 Task: Create a new section "Priority" with the category polls in the repository "Javascript".
Action: Mouse moved to (919, 191)
Screenshot: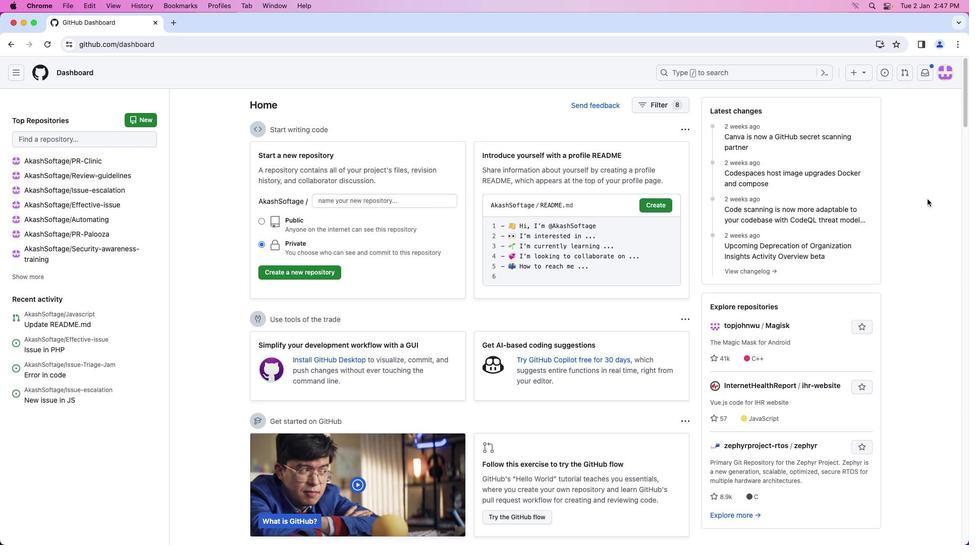 
Action: Mouse pressed left at (919, 191)
Screenshot: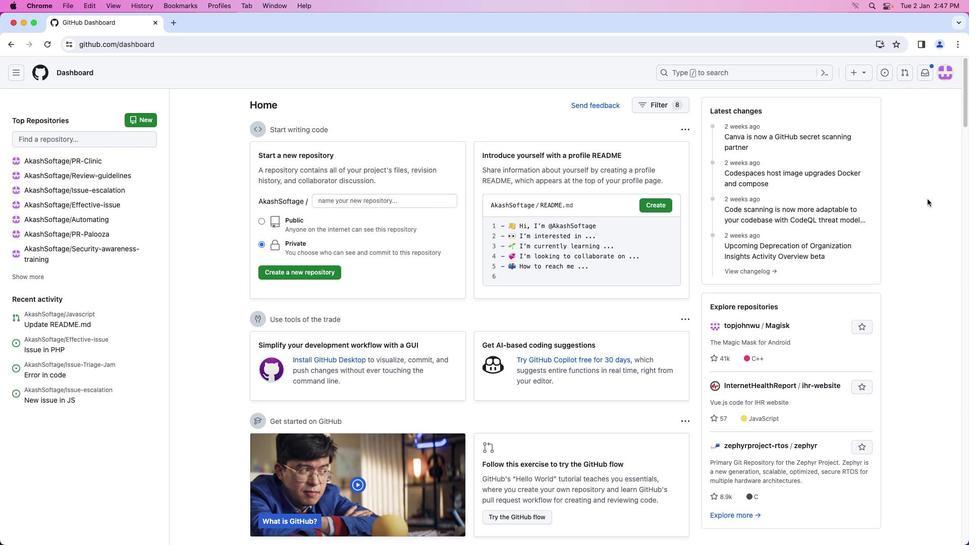 
Action: Mouse moved to (936, 67)
Screenshot: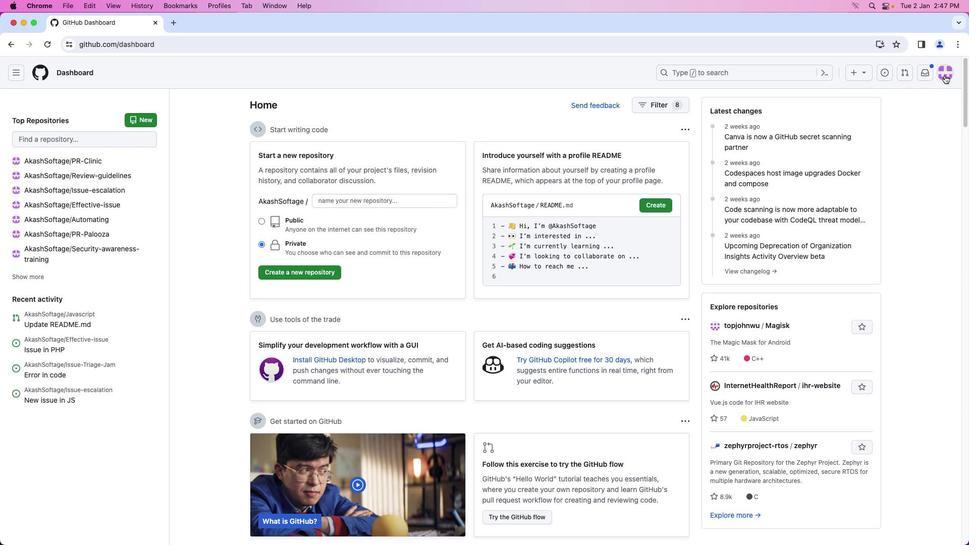 
Action: Mouse pressed left at (936, 67)
Screenshot: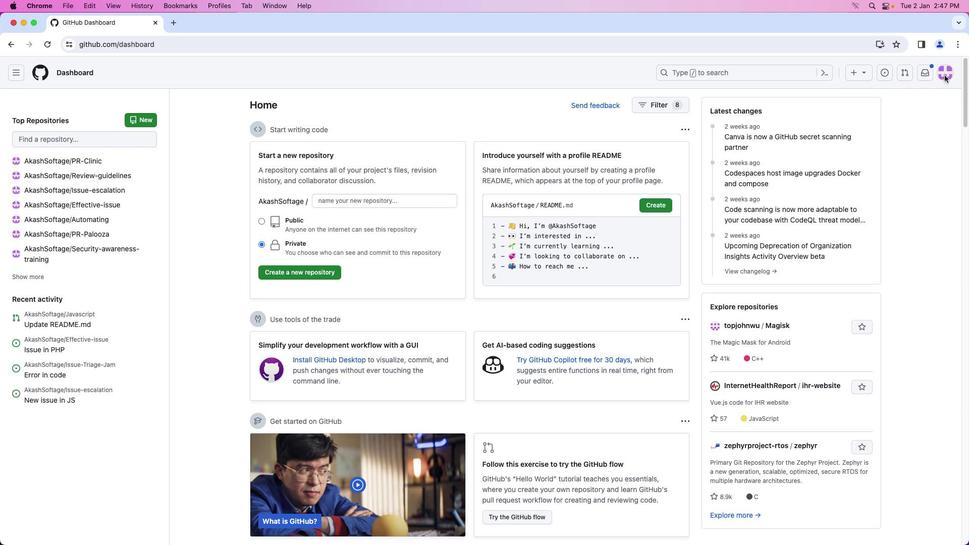 
Action: Mouse moved to (883, 156)
Screenshot: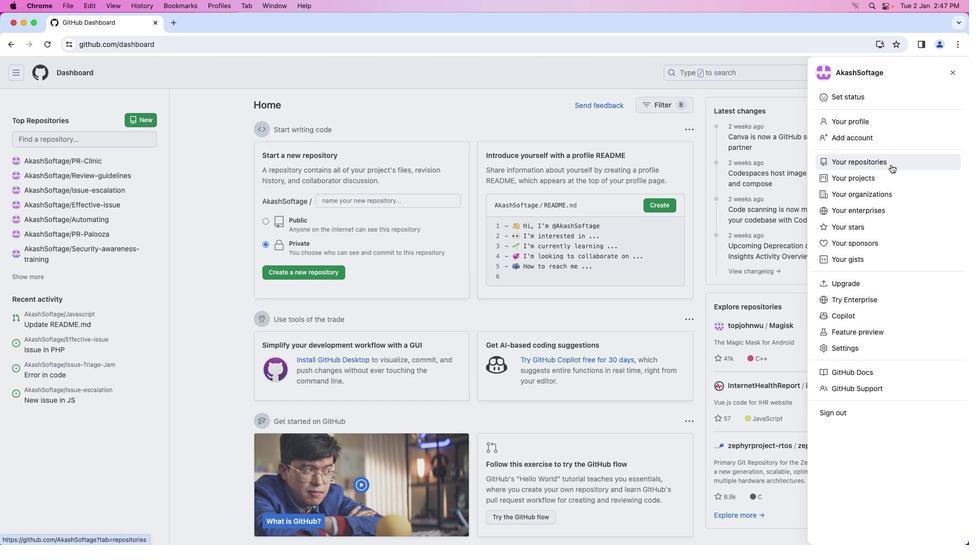 
Action: Mouse pressed left at (883, 156)
Screenshot: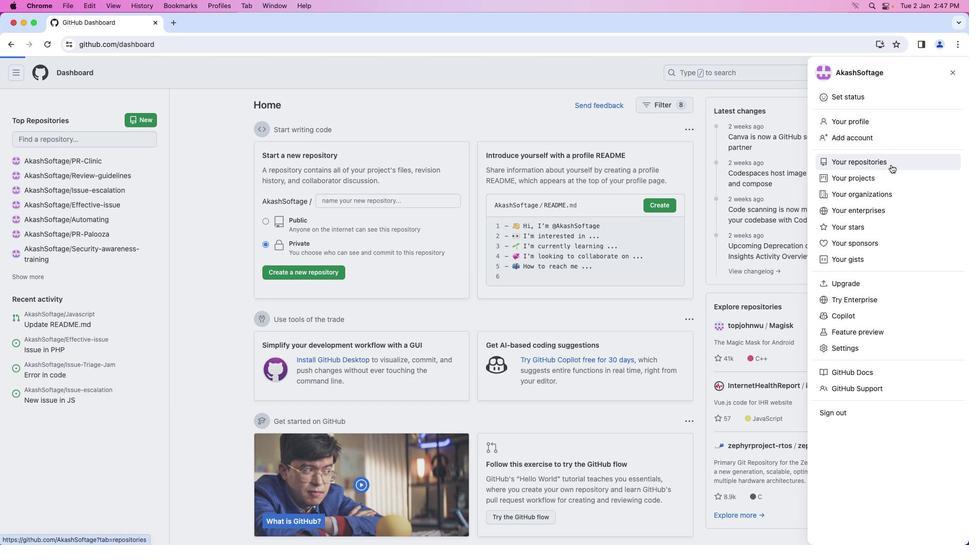 
Action: Mouse moved to (344, 161)
Screenshot: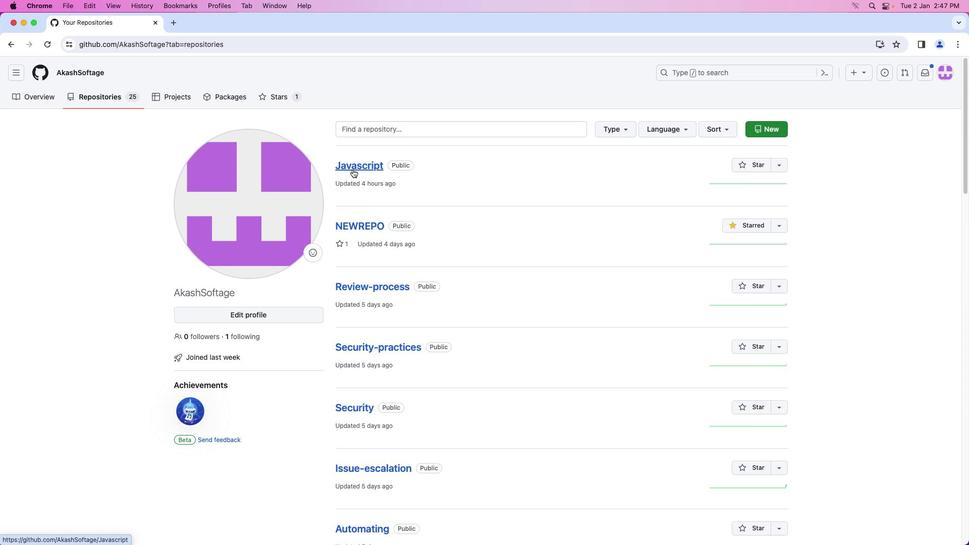 
Action: Mouse pressed left at (344, 161)
Screenshot: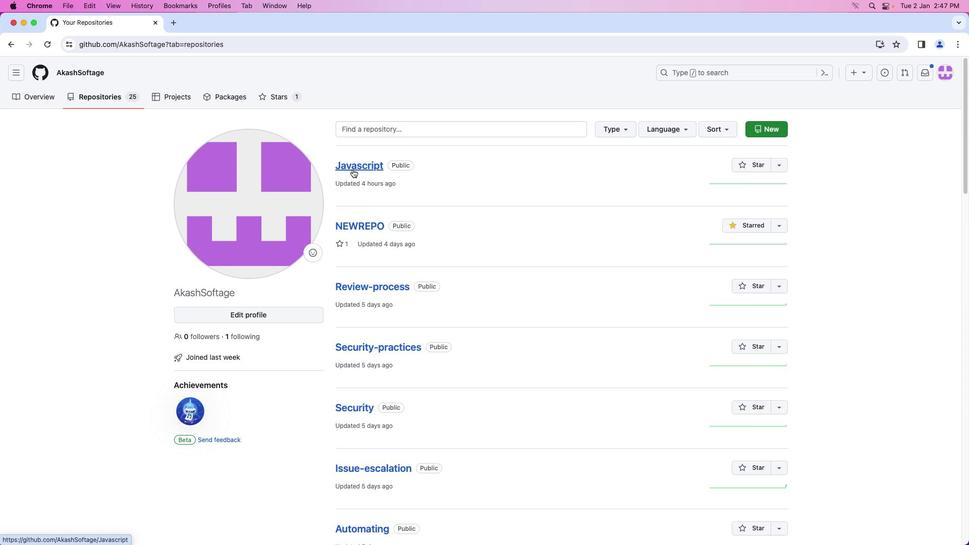 
Action: Mouse moved to (203, 92)
Screenshot: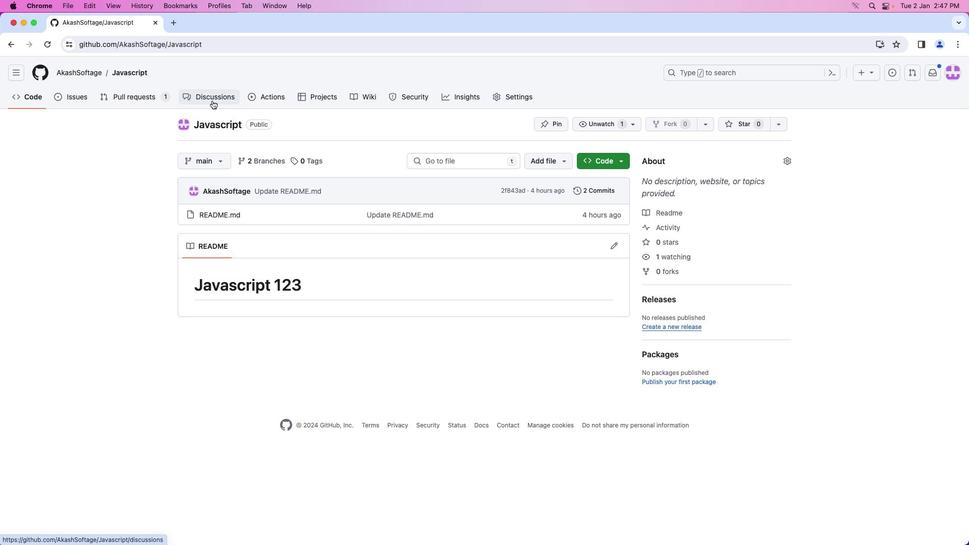 
Action: Mouse pressed left at (203, 92)
Screenshot: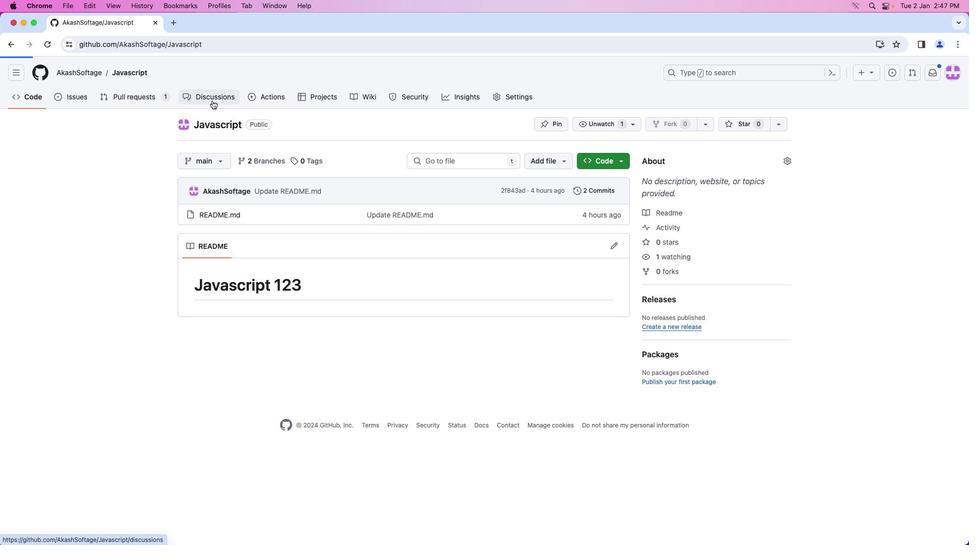 
Action: Mouse moved to (328, 240)
Screenshot: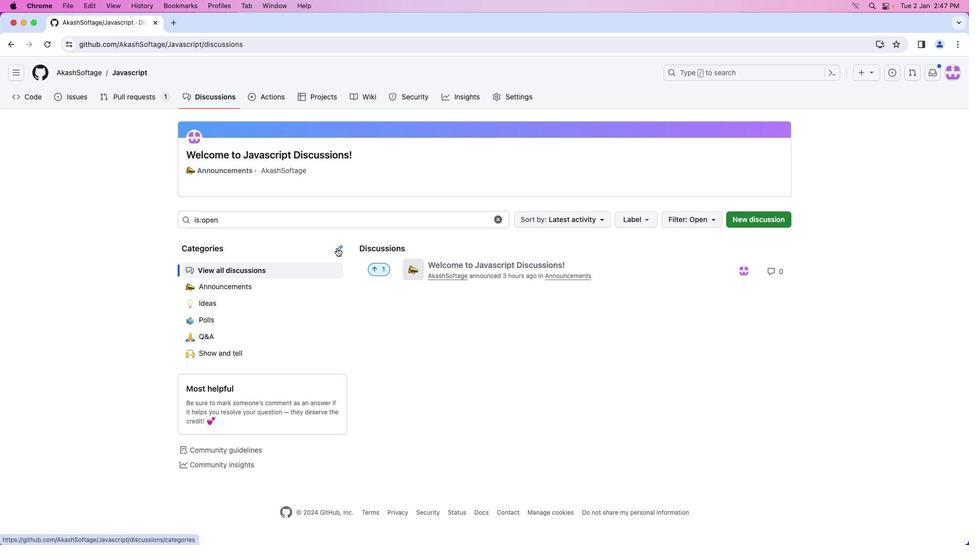 
Action: Mouse pressed left at (328, 240)
Screenshot: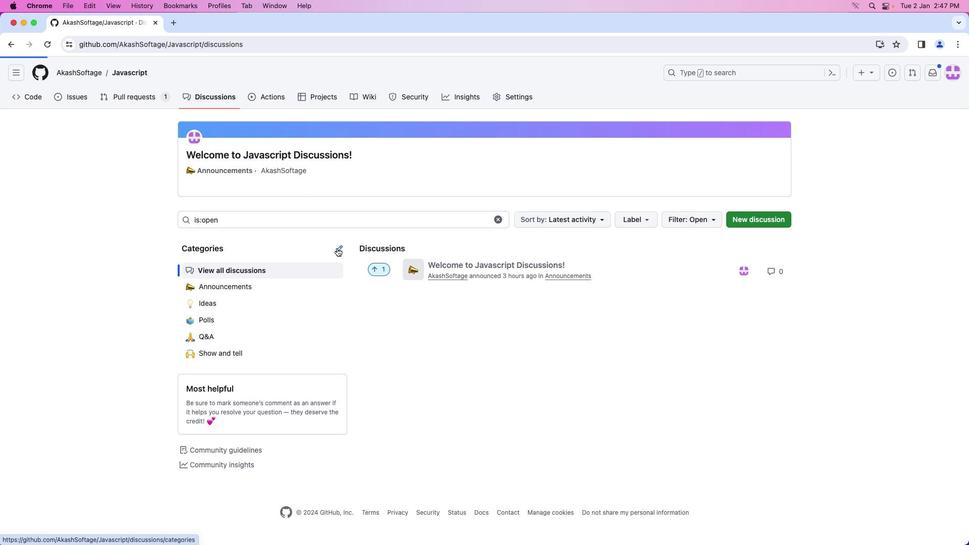 
Action: Mouse moved to (684, 123)
Screenshot: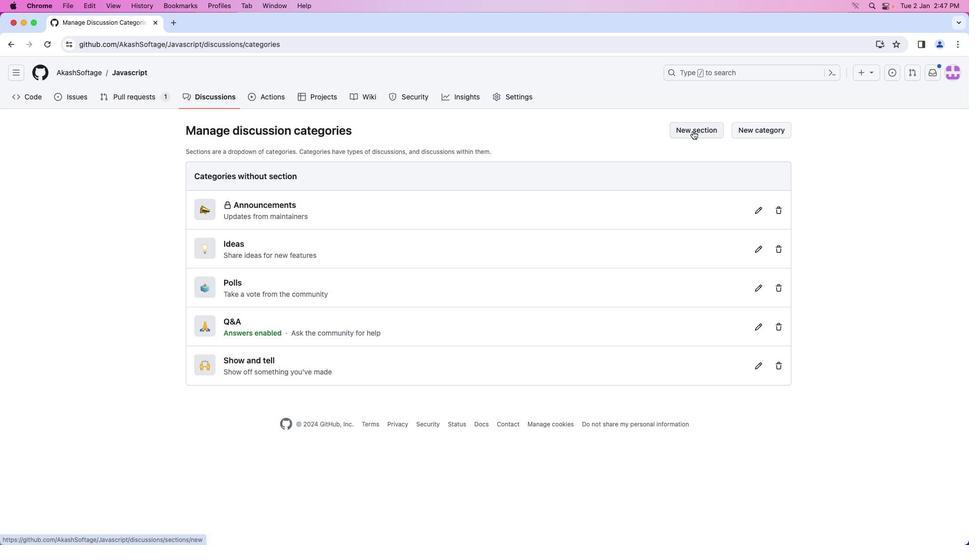 
Action: Mouse pressed left at (684, 123)
Screenshot: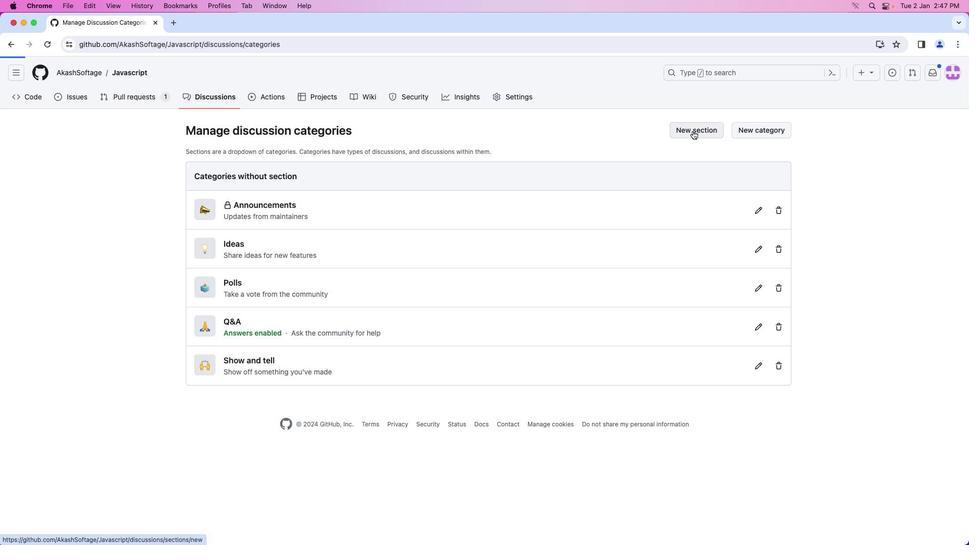 
Action: Mouse moved to (405, 167)
Screenshot: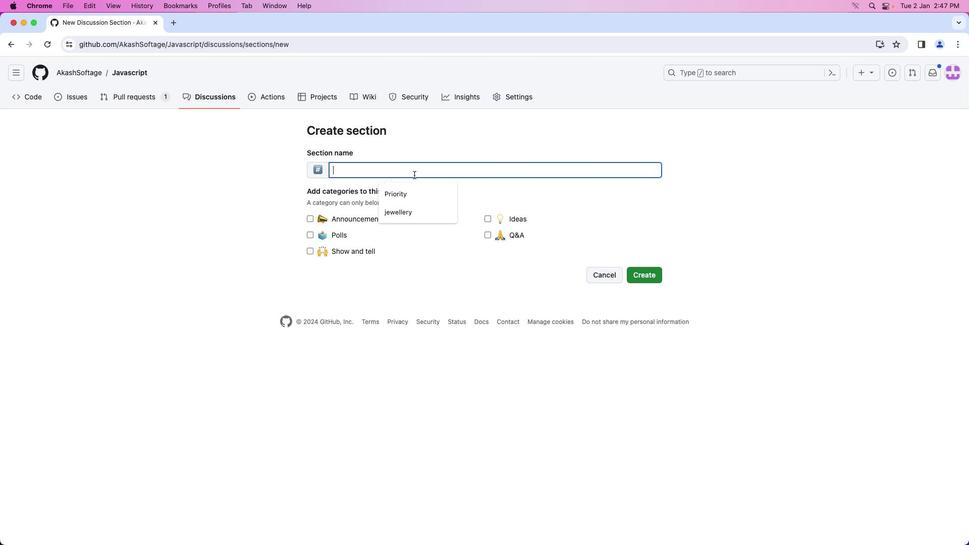 
Action: Mouse pressed left at (405, 167)
Screenshot: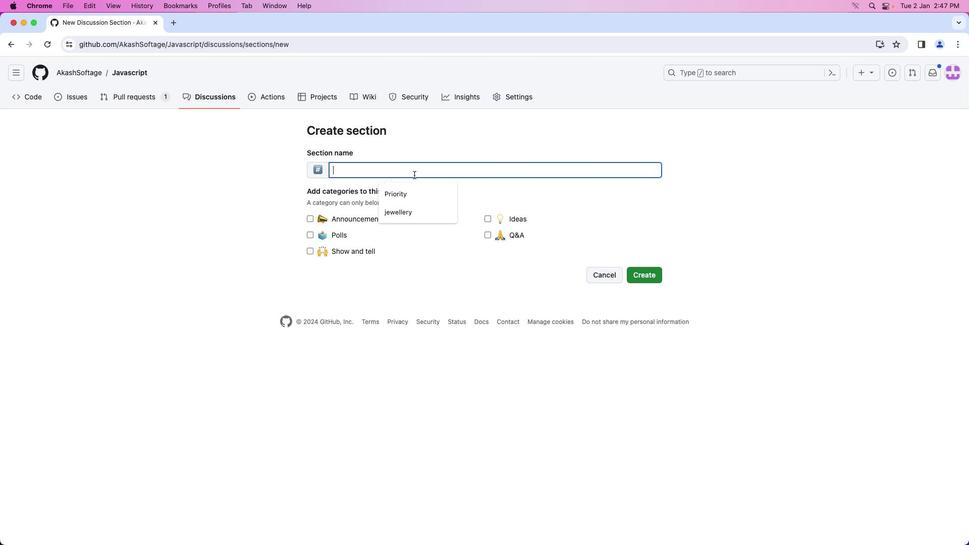 
Action: Key pressed 'P'Key.caps_lock'r''i''o''r''i''t''y'
Screenshot: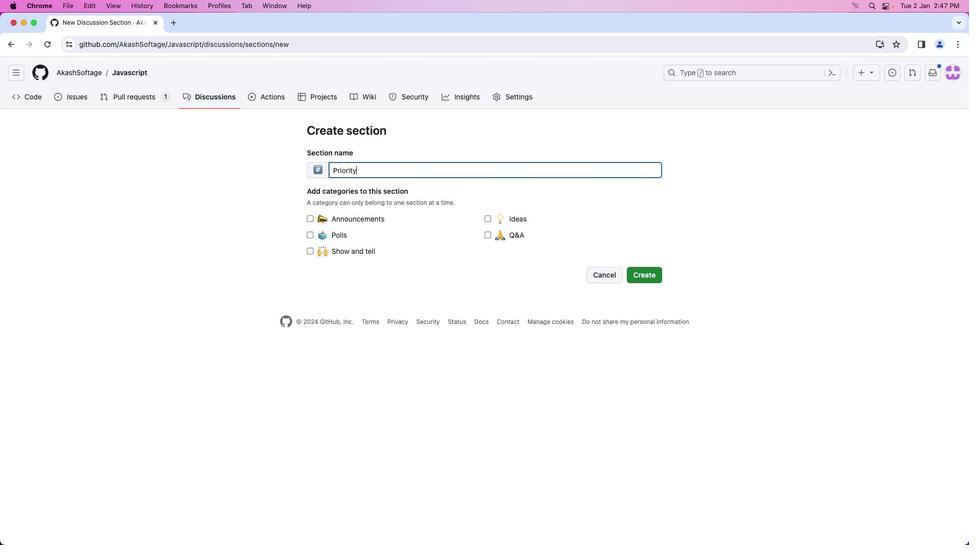 
Action: Mouse moved to (304, 227)
Screenshot: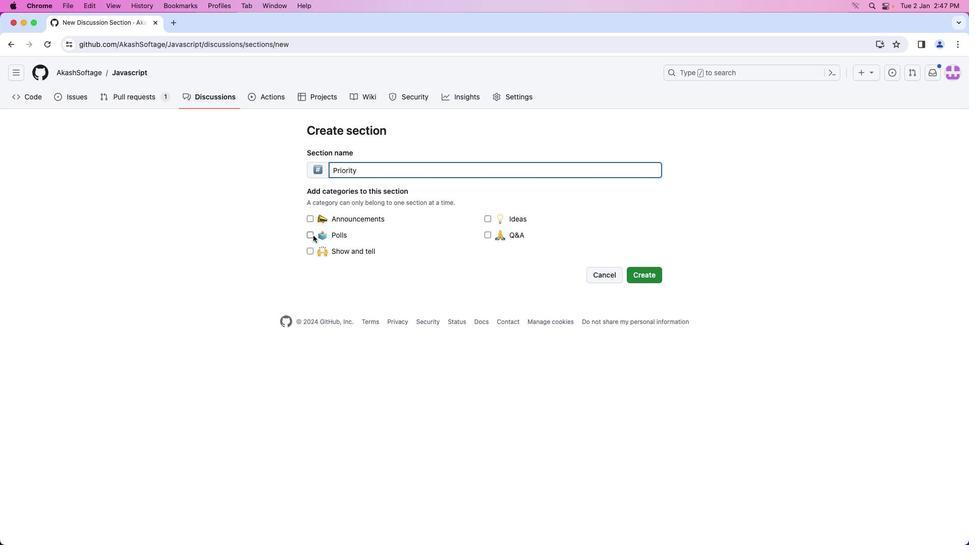 
Action: Mouse pressed left at (304, 227)
Screenshot: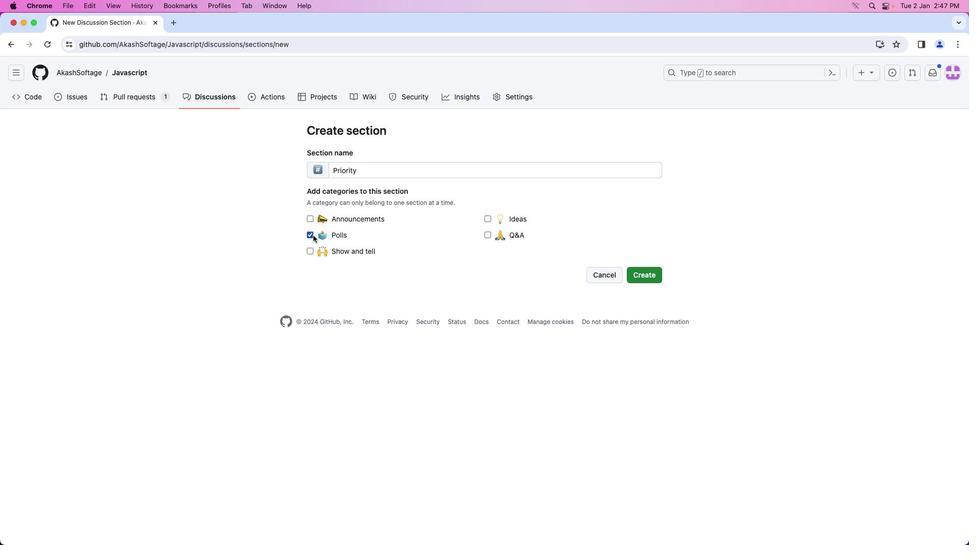 
Action: Mouse moved to (637, 264)
Screenshot: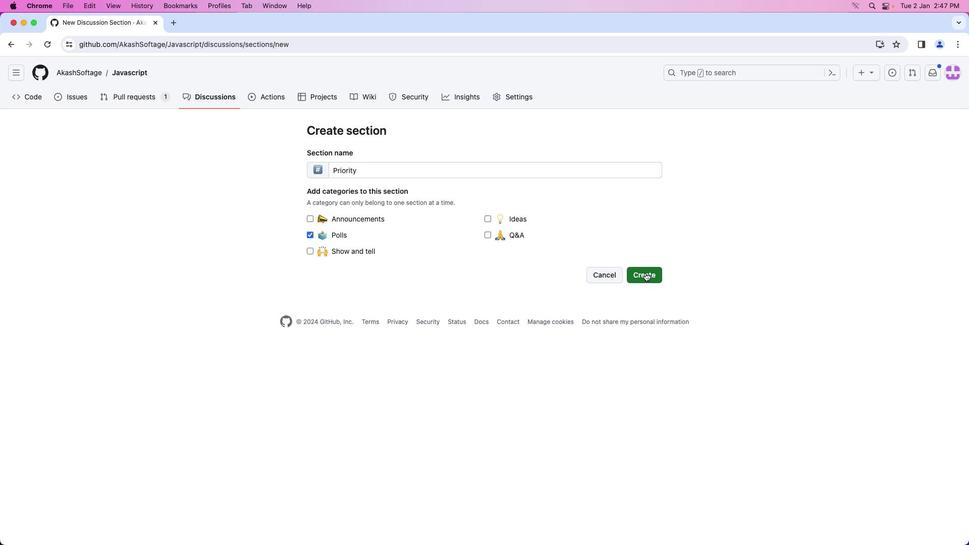 
Action: Mouse pressed left at (637, 264)
Screenshot: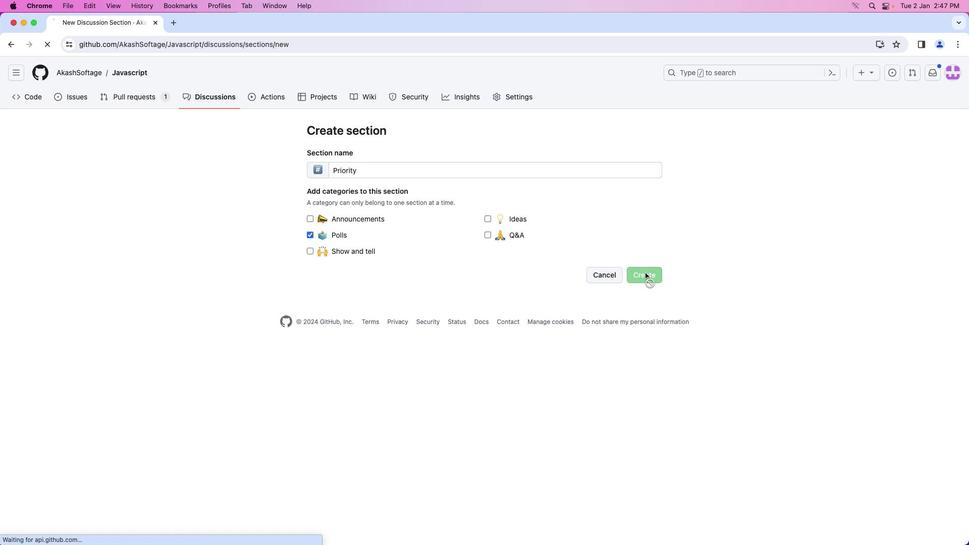 
Action: Mouse moved to (863, 273)
Screenshot: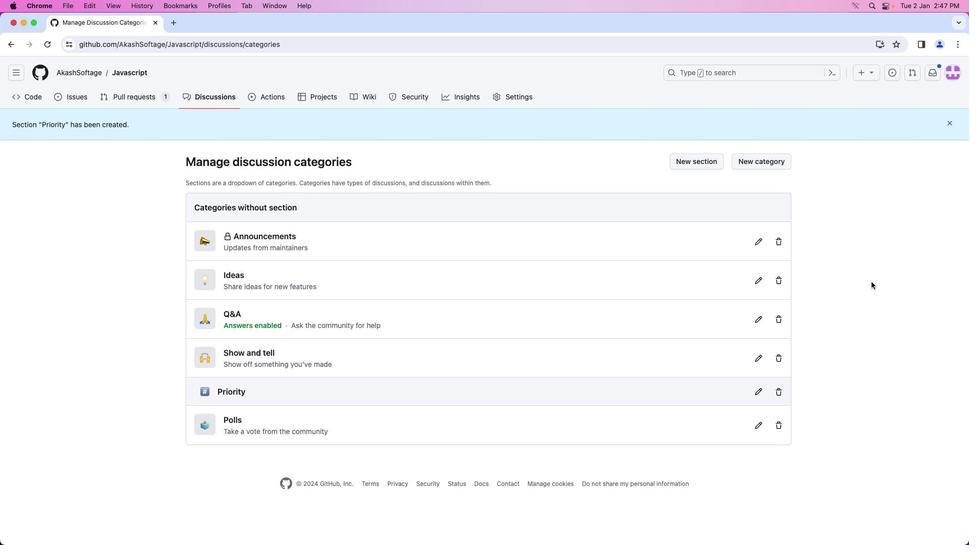 
Action: Mouse pressed left at (863, 273)
Screenshot: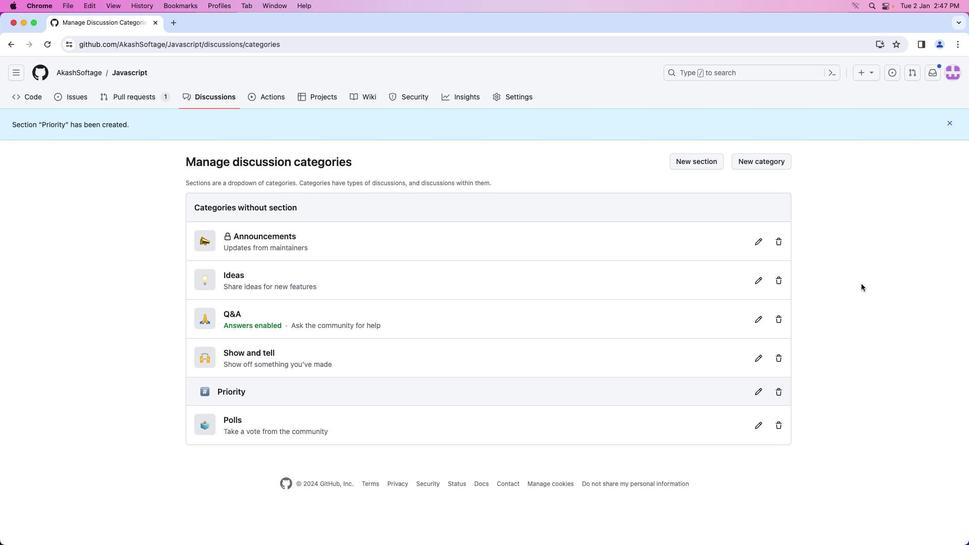 
Action: Mouse moved to (853, 276)
Screenshot: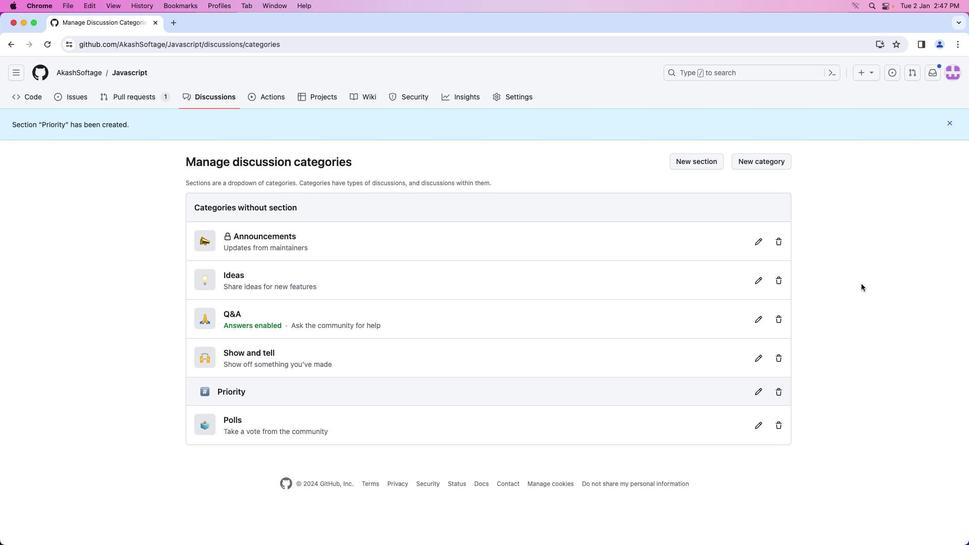 
